 Task: Use the formula "LOG10" in spreadsheet "Project portfolio".
Action: Mouse moved to (117, 93)
Screenshot: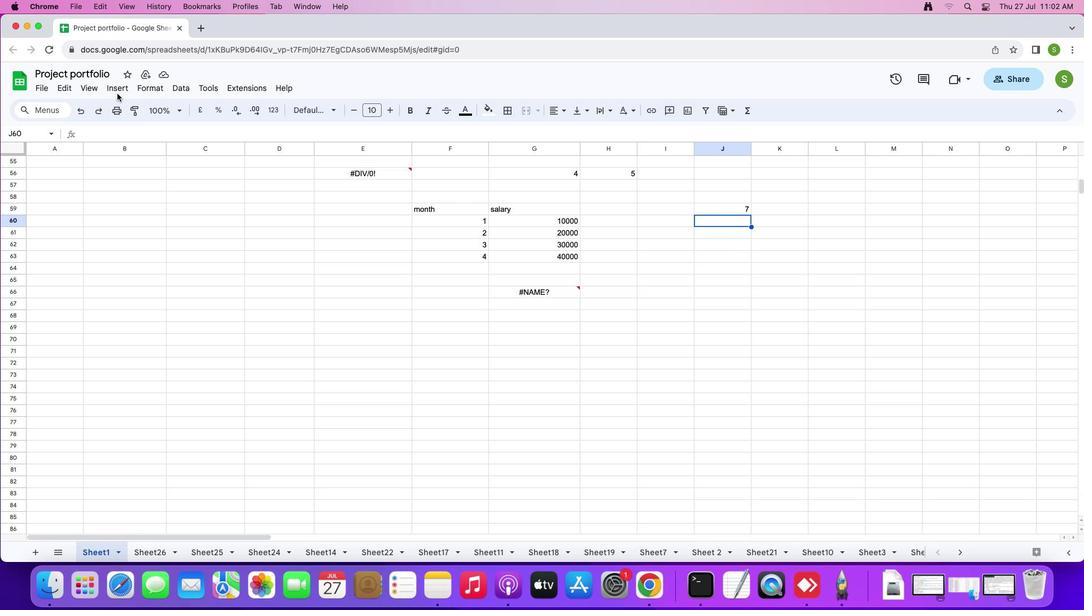 
Action: Mouse pressed left at (117, 93)
Screenshot: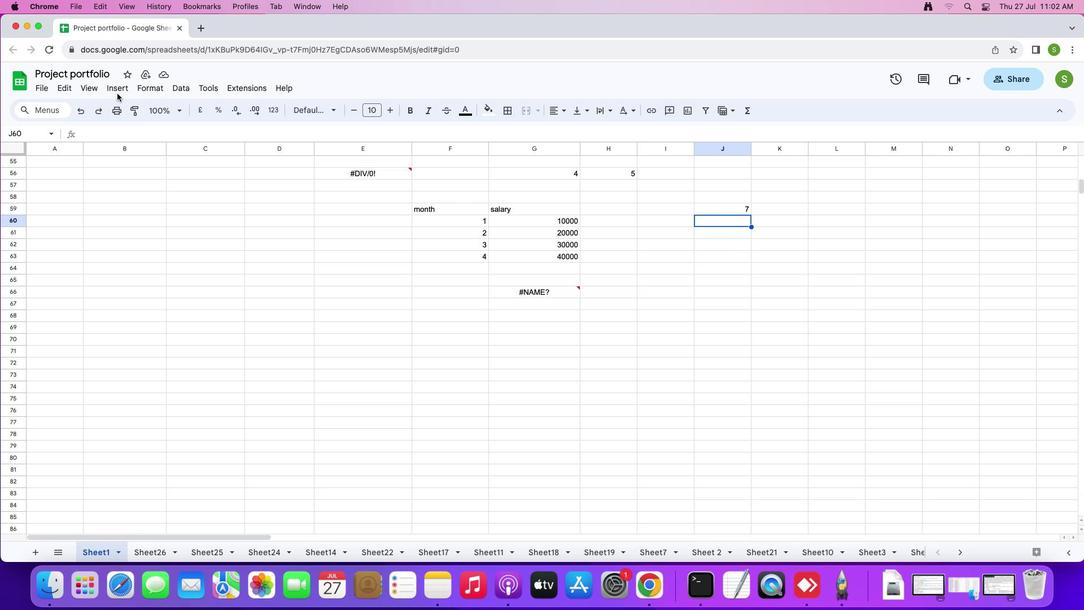 
Action: Mouse moved to (119, 85)
Screenshot: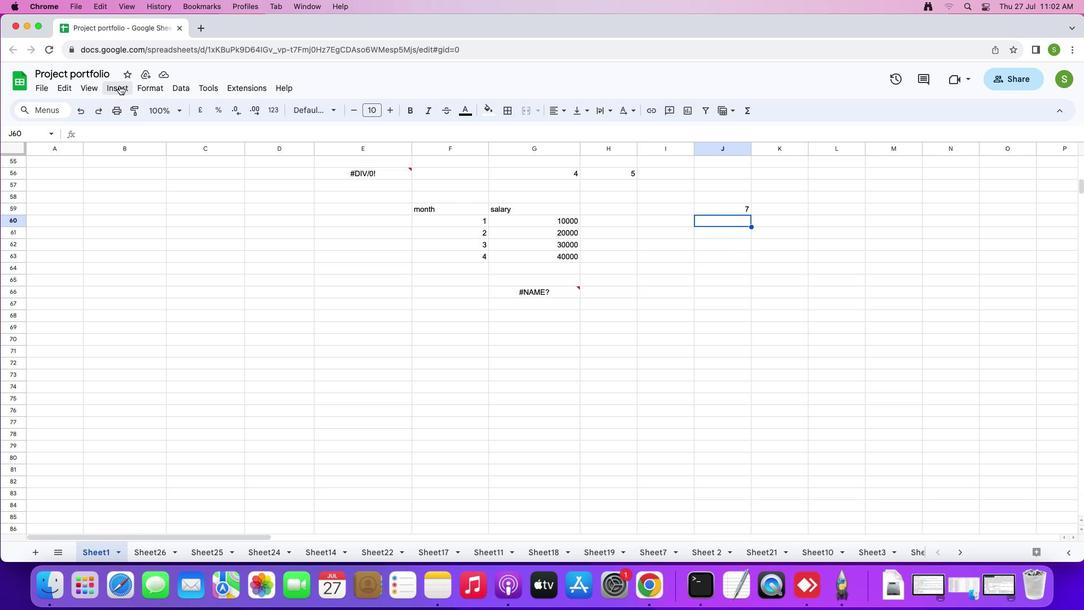 
Action: Mouse pressed left at (119, 85)
Screenshot: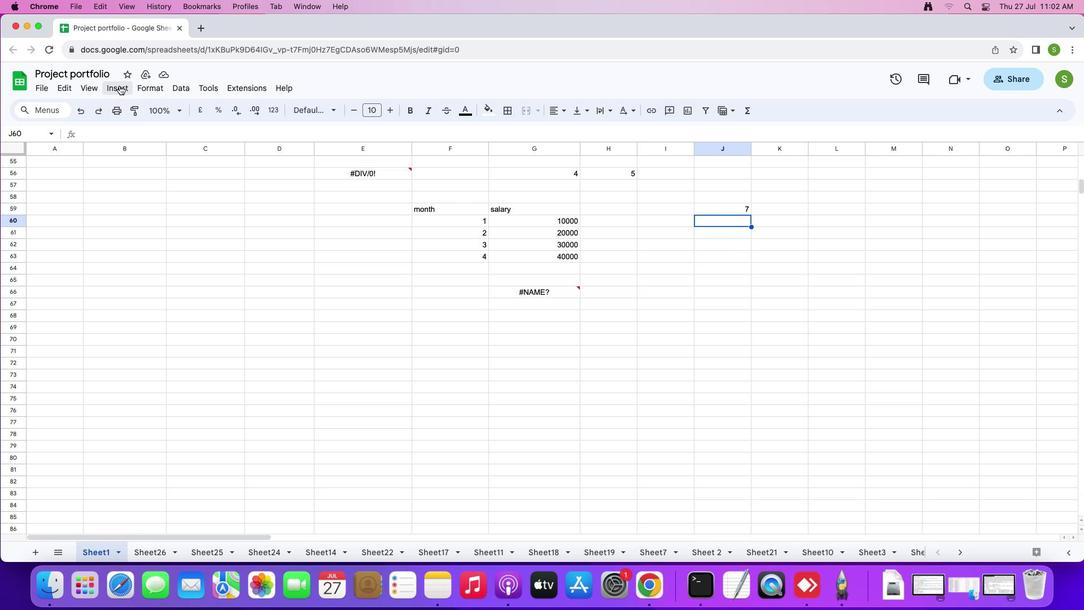 
Action: Mouse moved to (152, 271)
Screenshot: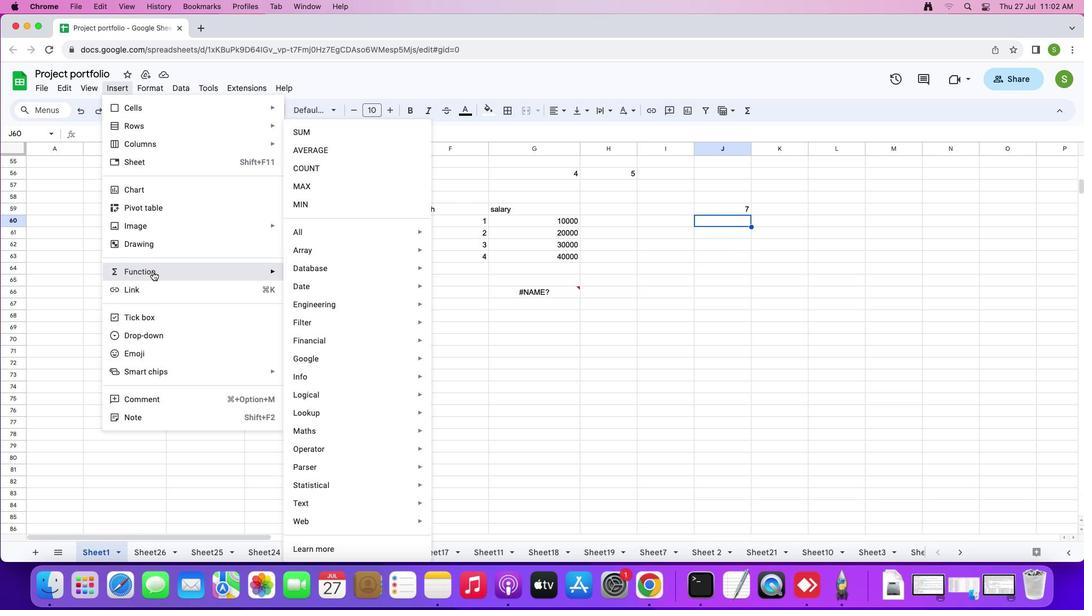 
Action: Mouse pressed left at (152, 271)
Screenshot: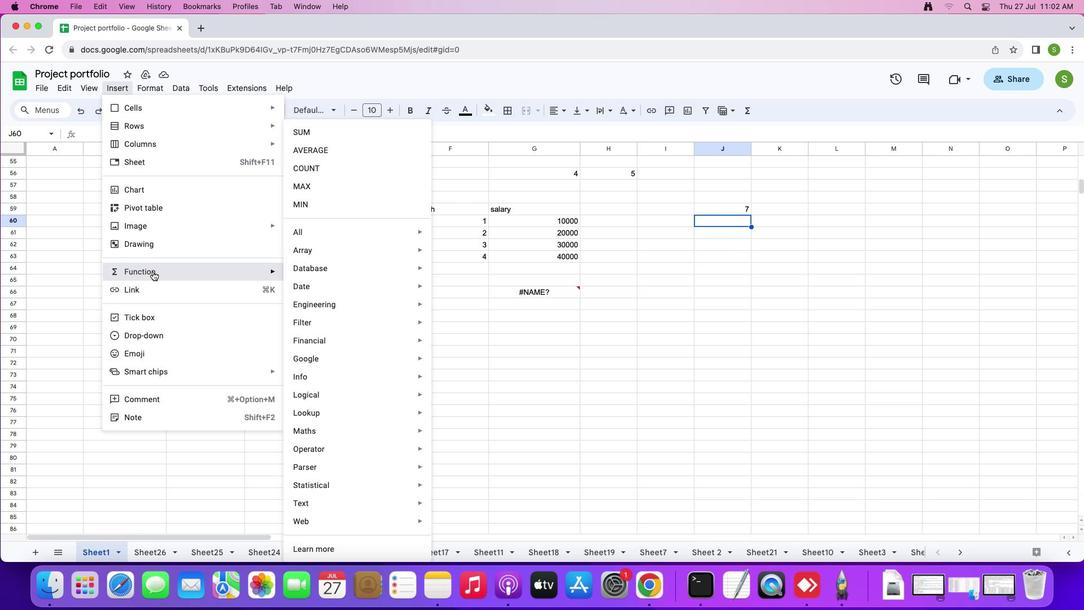 
Action: Mouse moved to (319, 232)
Screenshot: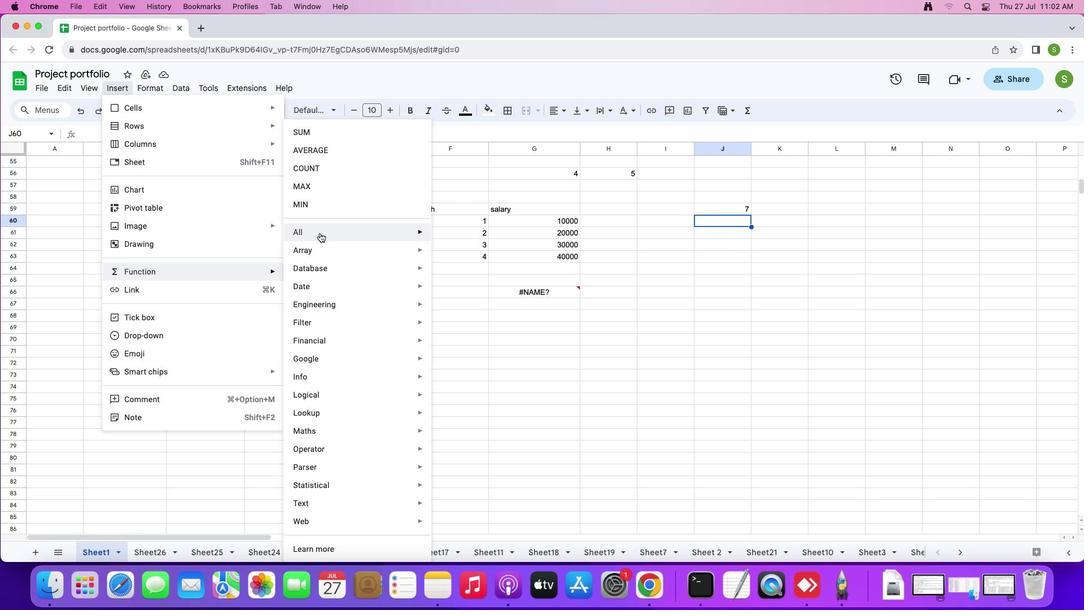 
Action: Mouse pressed left at (319, 232)
Screenshot: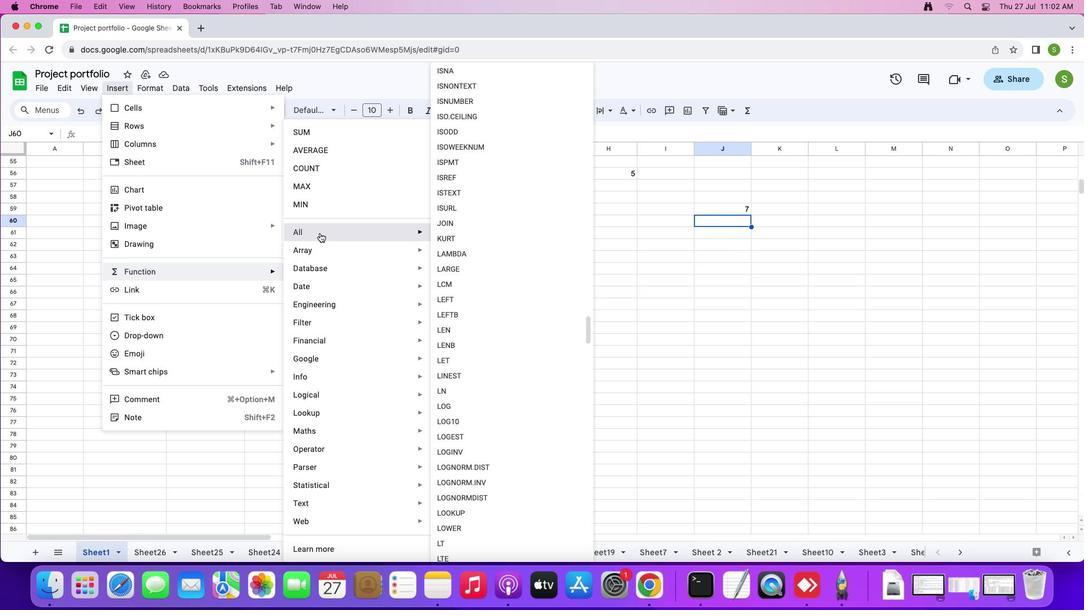 
Action: Mouse moved to (462, 428)
Screenshot: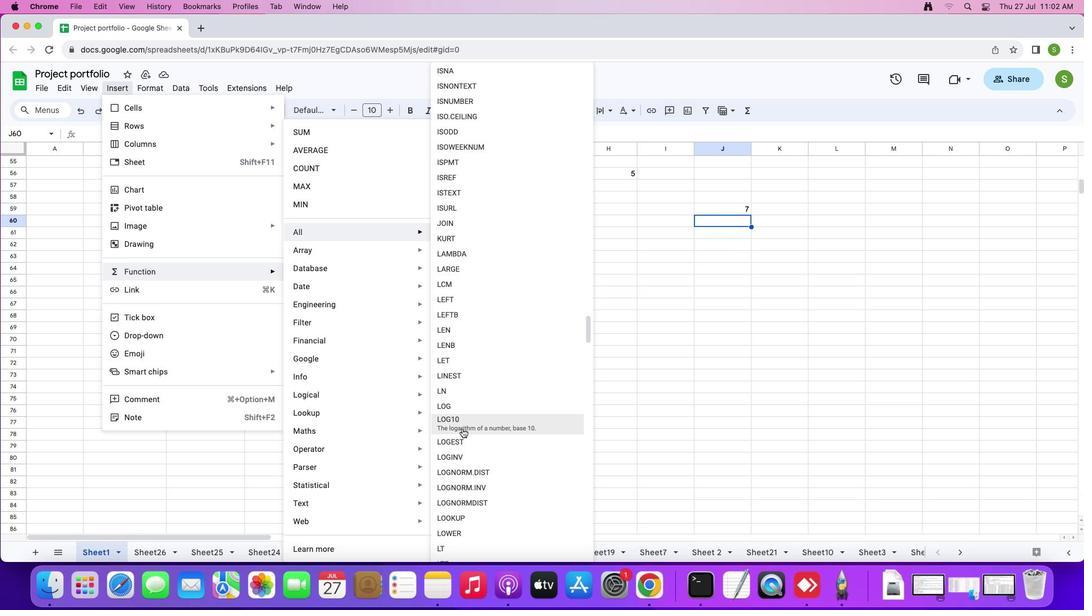 
Action: Mouse pressed left at (462, 428)
Screenshot: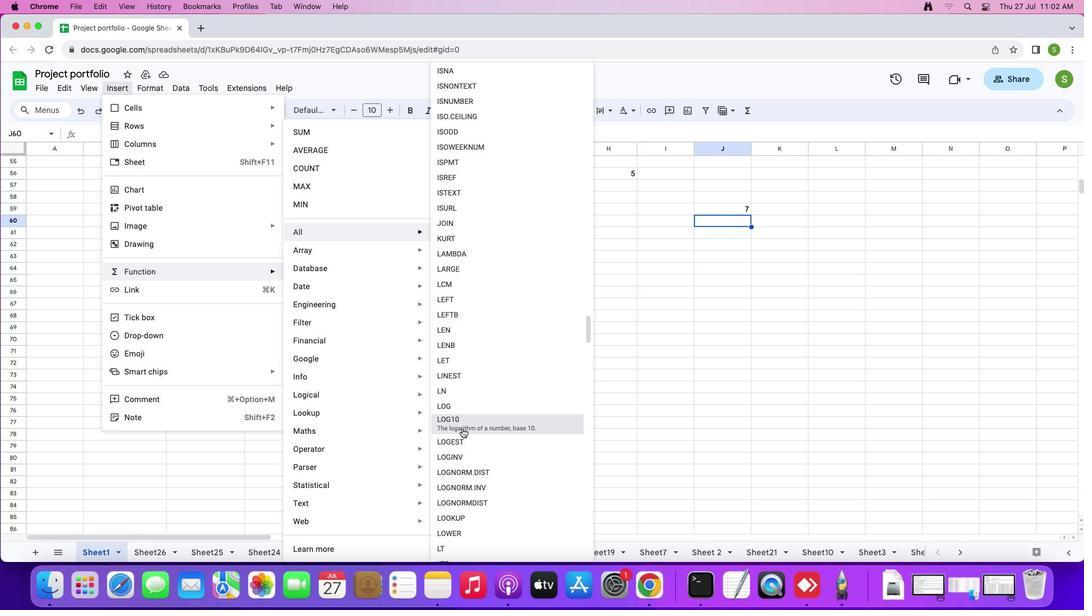 
Action: Mouse moved to (600, 384)
Screenshot: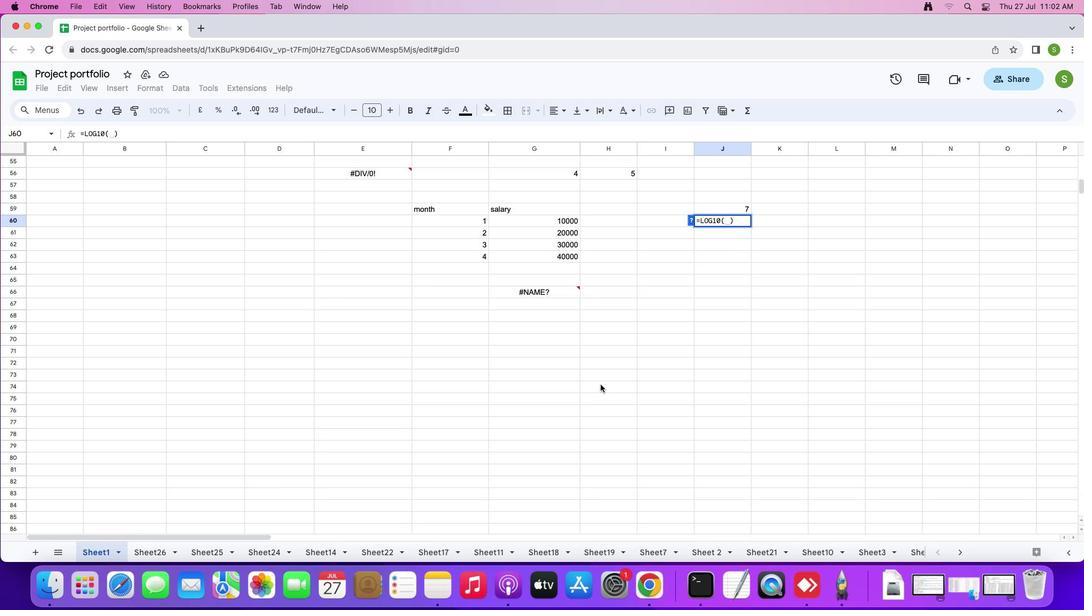 
Action: Key pressed '2'Key.enter
Screenshot: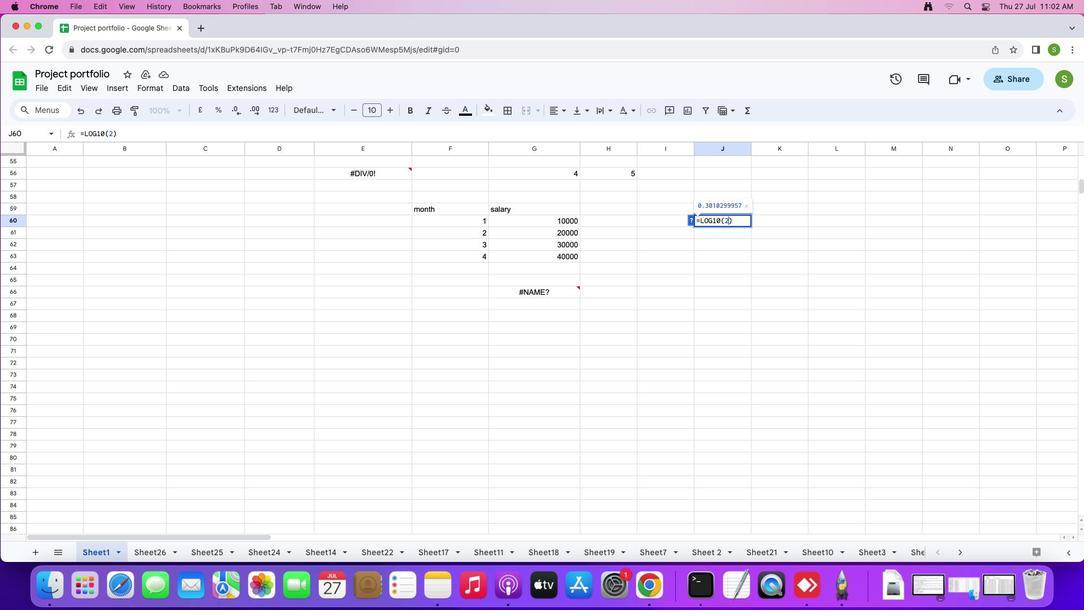 
